 Task: Add a condition where "Requester Is Prifile name" in All unsolved tickets in your groups.
Action: Mouse moved to (41, 241)
Screenshot: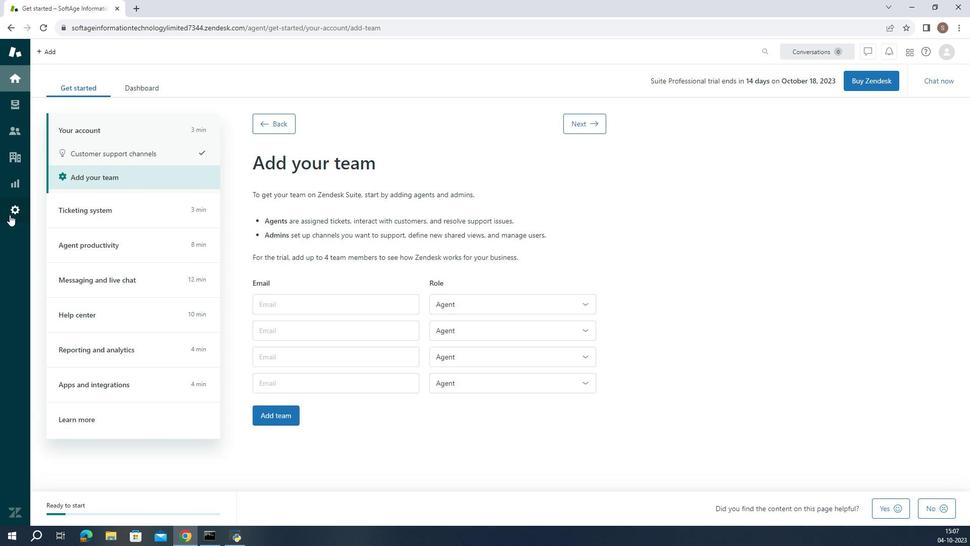 
Action: Mouse pressed left at (41, 241)
Screenshot: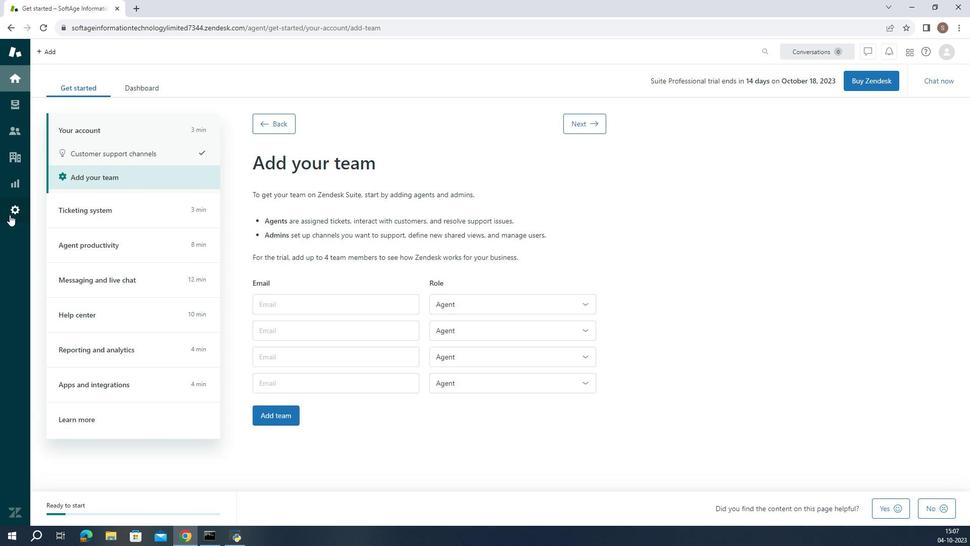 
Action: Mouse moved to (377, 429)
Screenshot: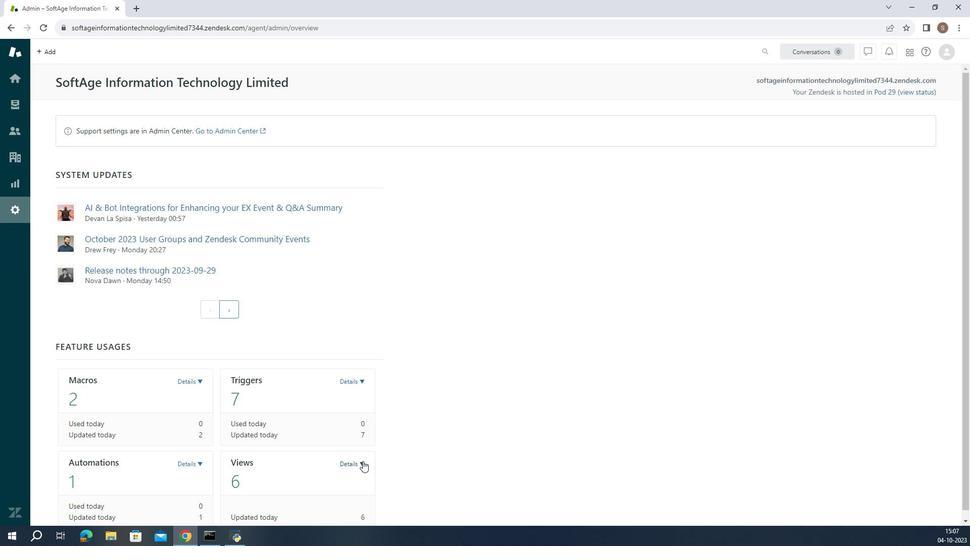 
Action: Mouse pressed left at (377, 429)
Screenshot: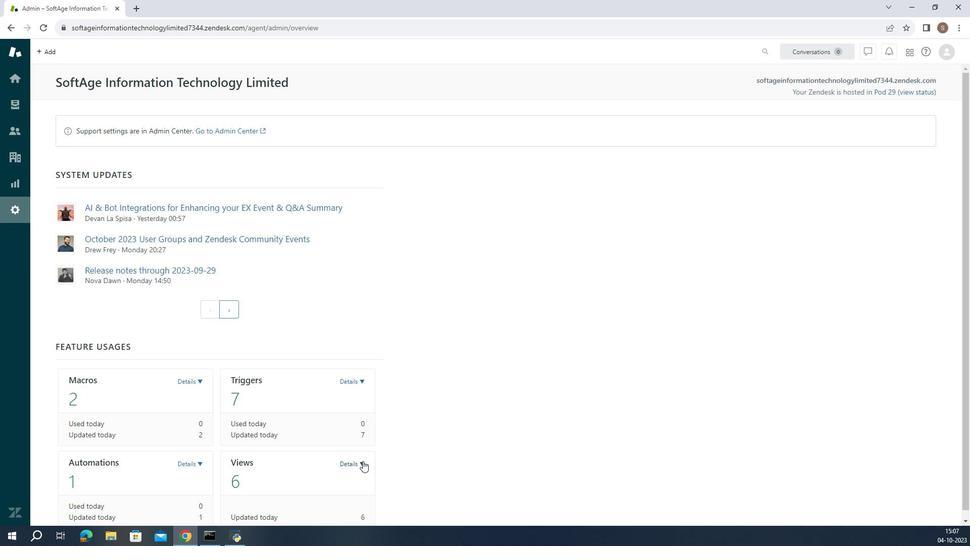 
Action: Mouse moved to (374, 429)
Screenshot: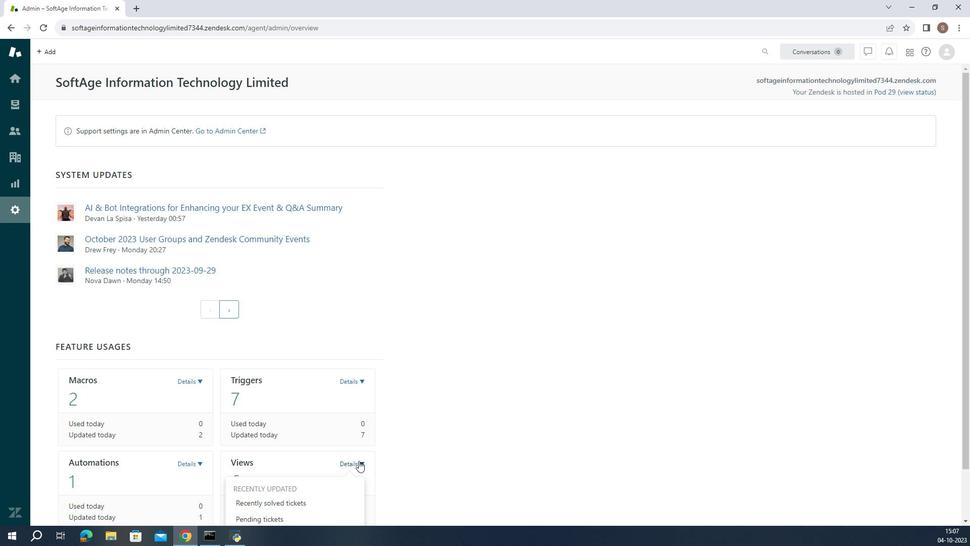 
Action: Mouse scrolled (374, 429) with delta (0, 0)
Screenshot: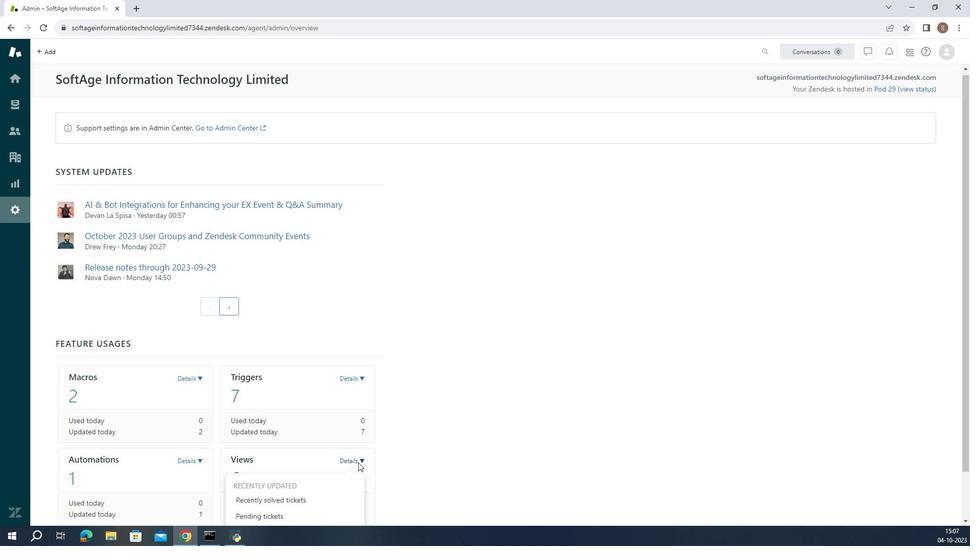 
Action: Mouse moved to (373, 429)
Screenshot: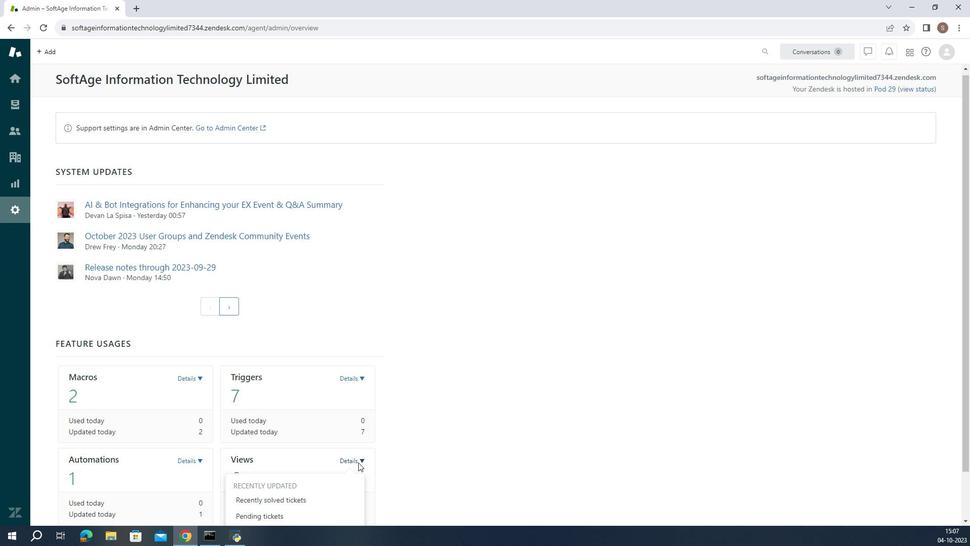 
Action: Mouse scrolled (373, 429) with delta (0, 0)
Screenshot: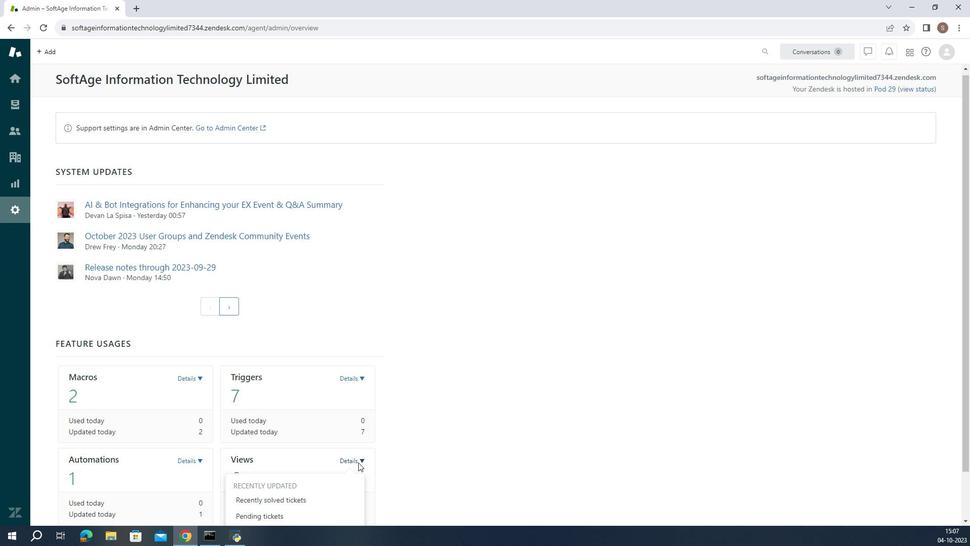 
Action: Mouse moved to (373, 430)
Screenshot: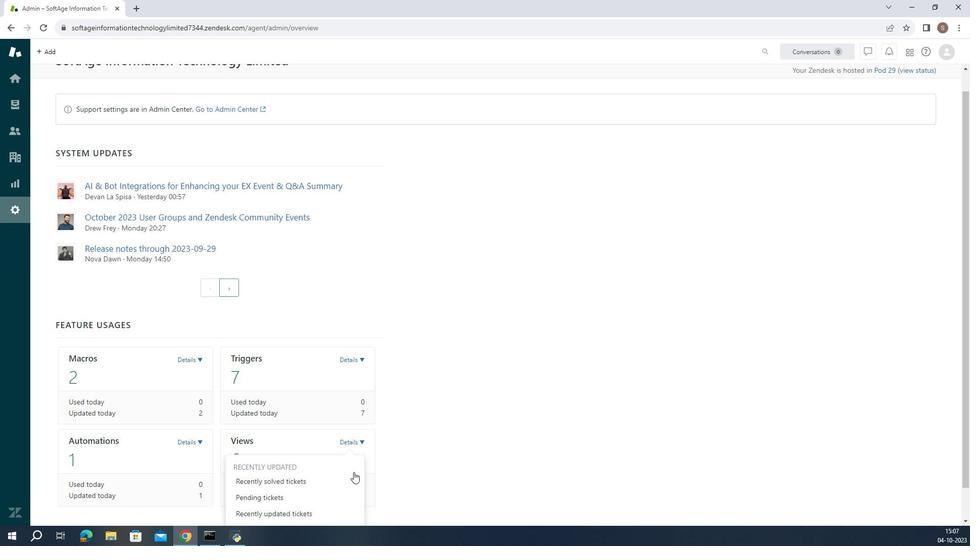 
Action: Mouse scrolled (373, 430) with delta (0, 0)
Screenshot: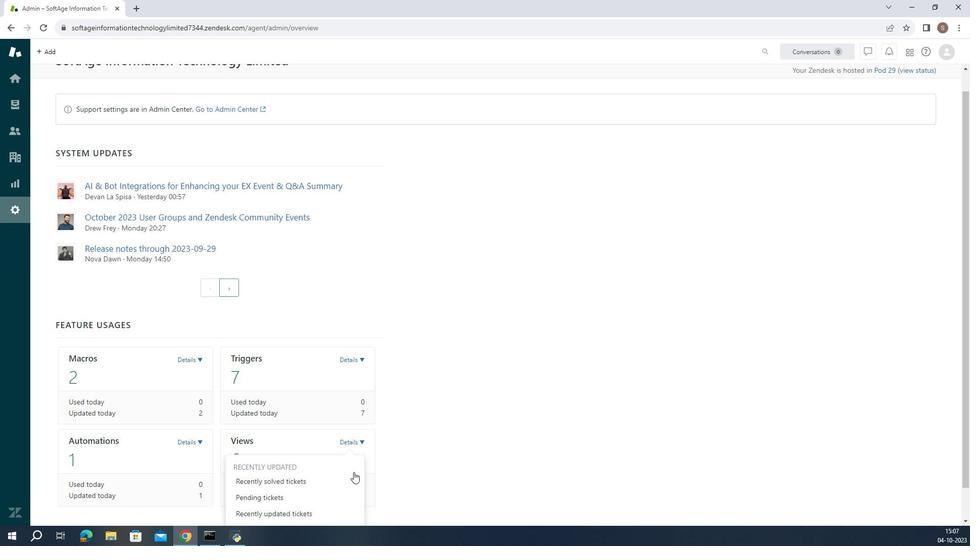 
Action: Mouse moved to (373, 431)
Screenshot: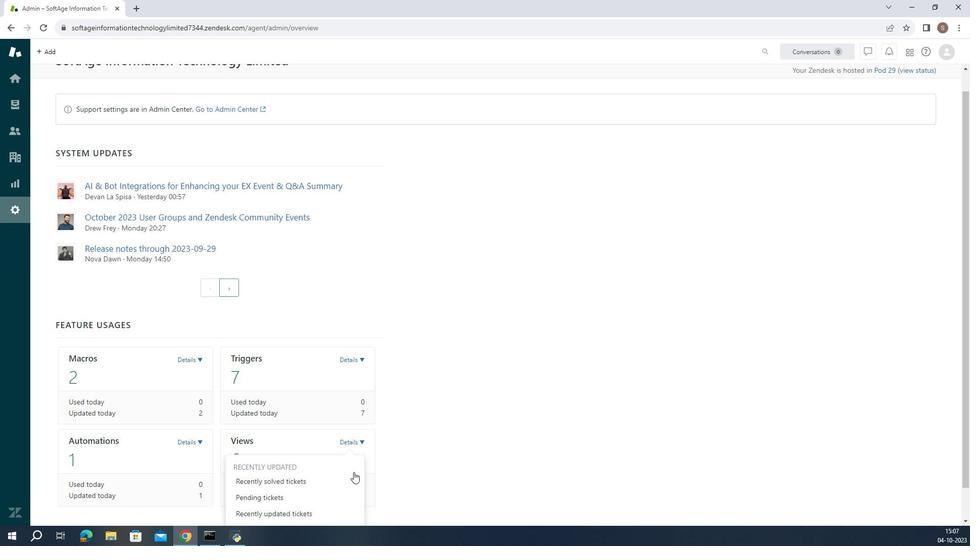 
Action: Mouse scrolled (373, 431) with delta (0, 0)
Screenshot: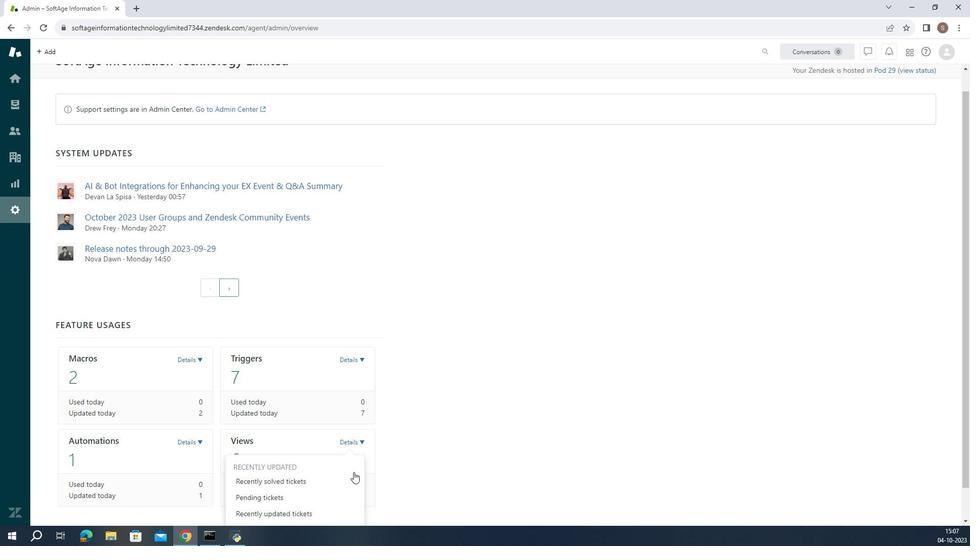 
Action: Mouse moved to (372, 434)
Screenshot: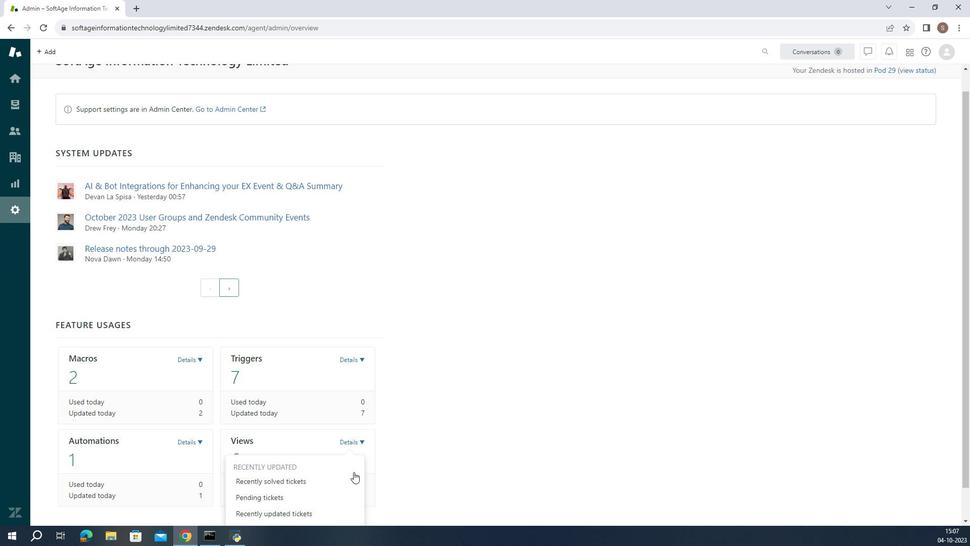 
Action: Mouse scrolled (372, 433) with delta (0, 0)
Screenshot: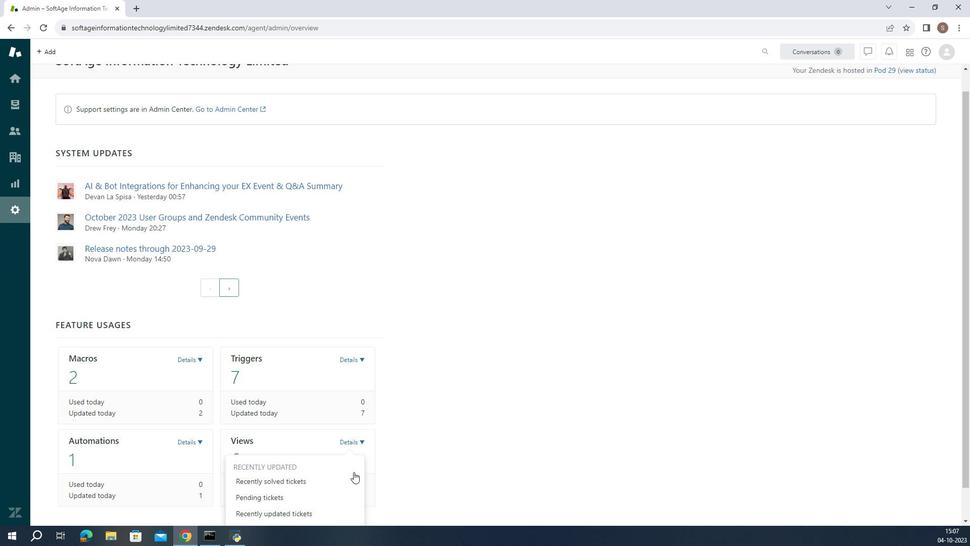 
Action: Mouse moved to (304, 454)
Screenshot: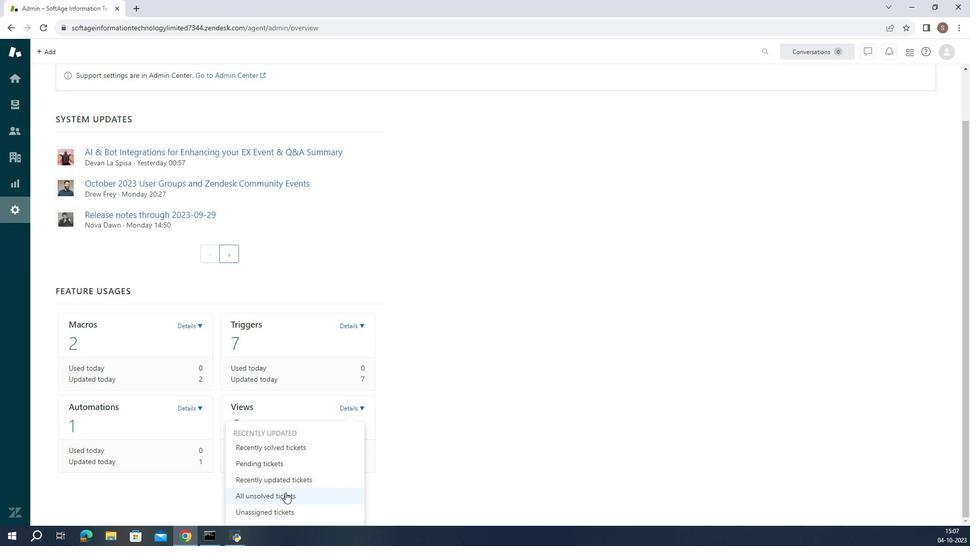 
Action: Mouse pressed left at (304, 454)
Screenshot: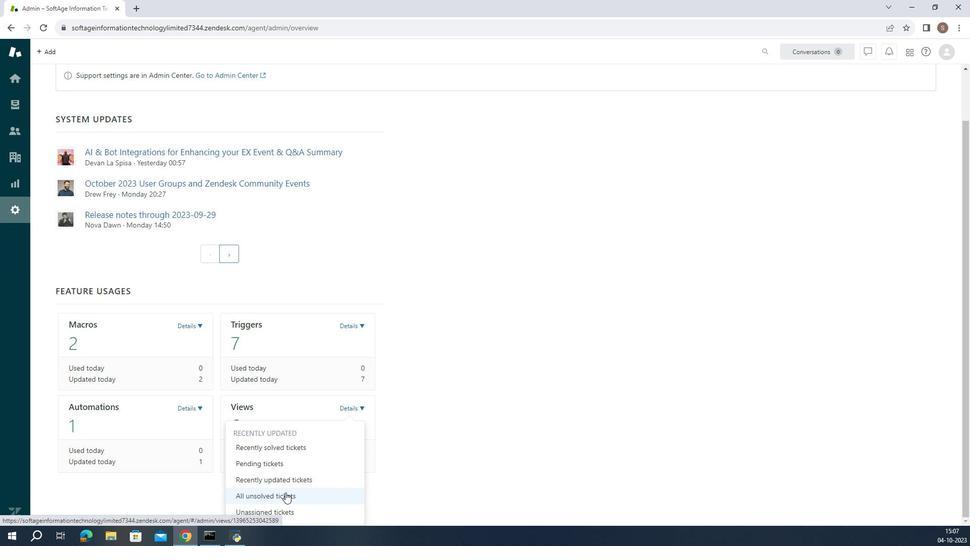 
Action: Mouse moved to (182, 335)
Screenshot: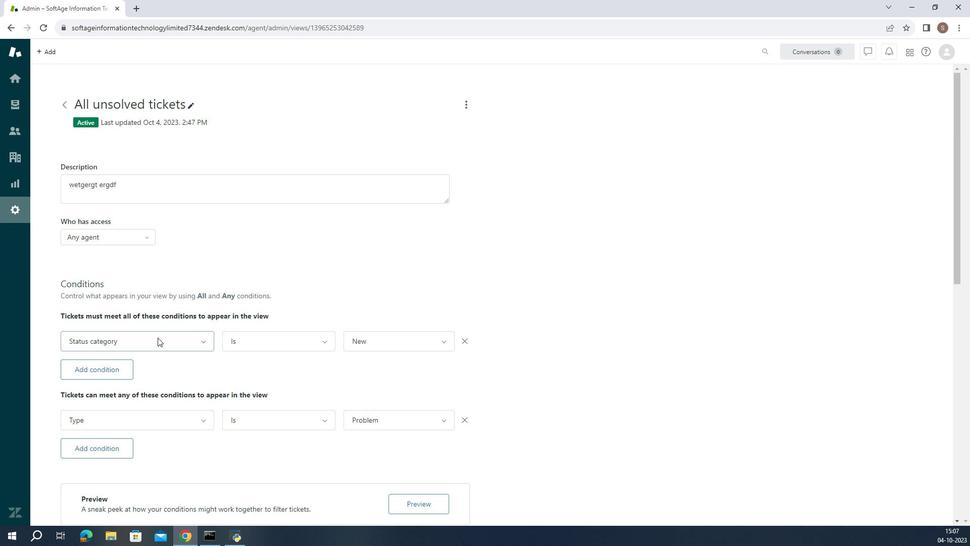 
Action: Mouse pressed left at (182, 335)
Screenshot: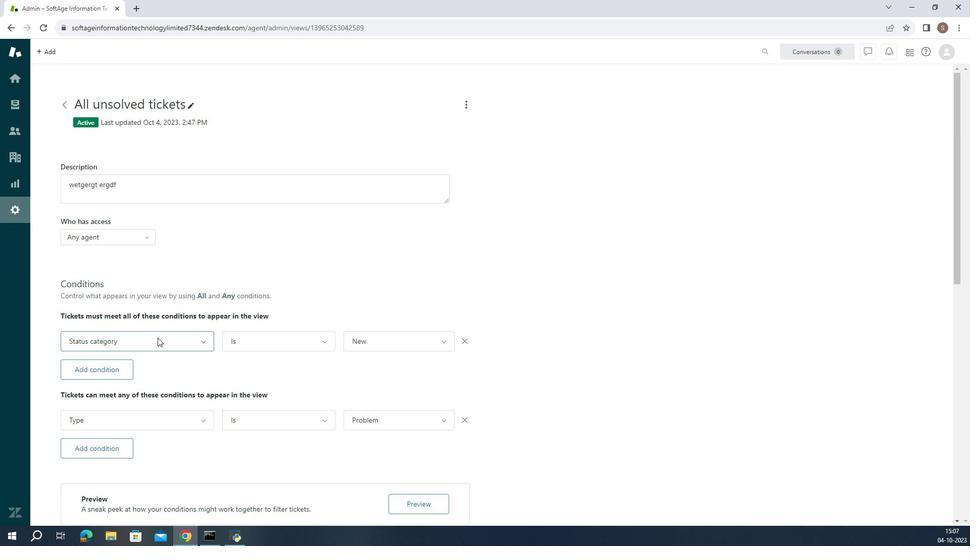 
Action: Mouse moved to (155, 310)
Screenshot: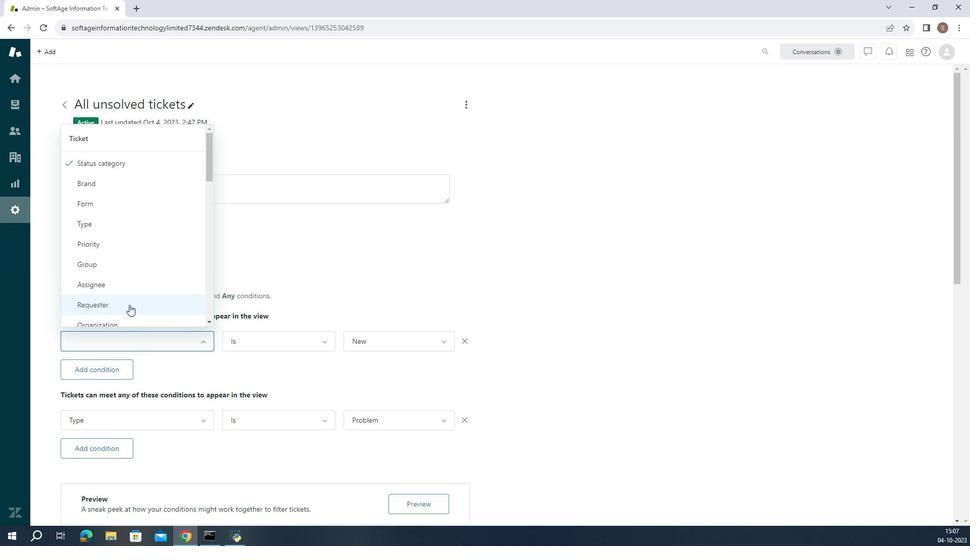 
Action: Mouse pressed left at (155, 310)
Screenshot: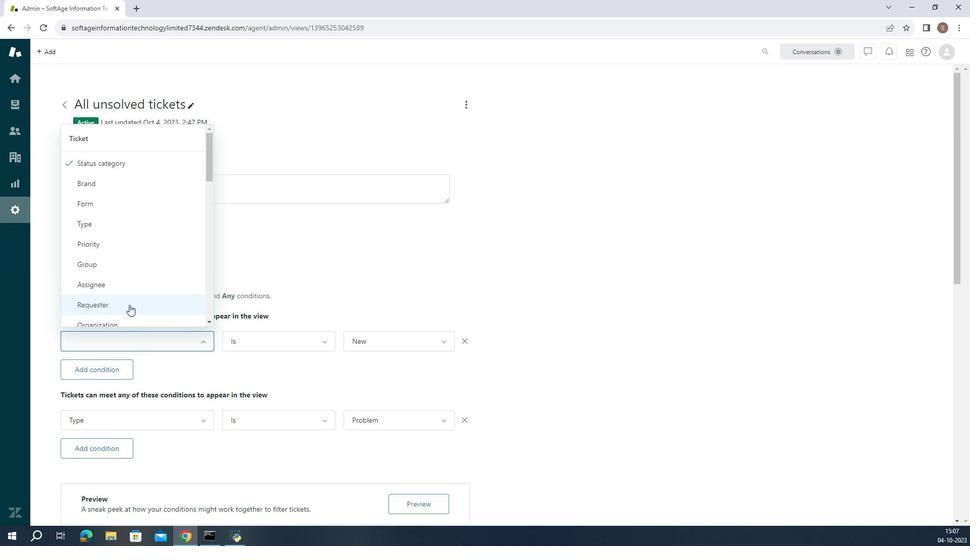 
Action: Mouse moved to (285, 335)
Screenshot: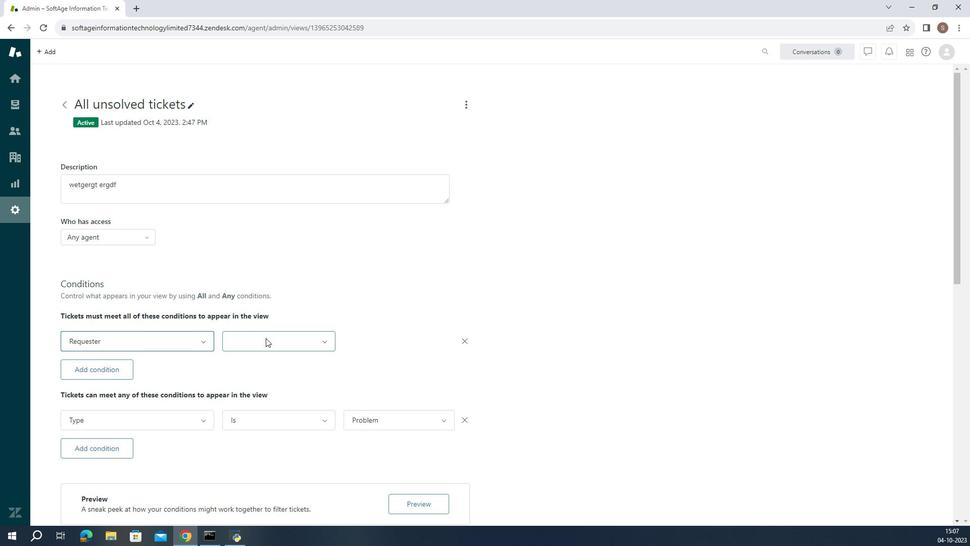 
Action: Mouse pressed left at (285, 335)
Screenshot: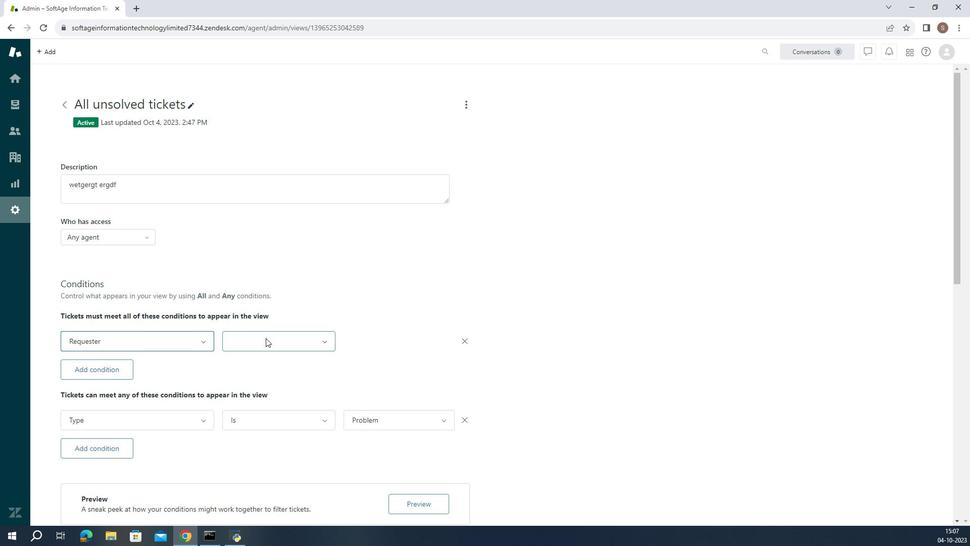 
Action: Mouse moved to (286, 358)
Screenshot: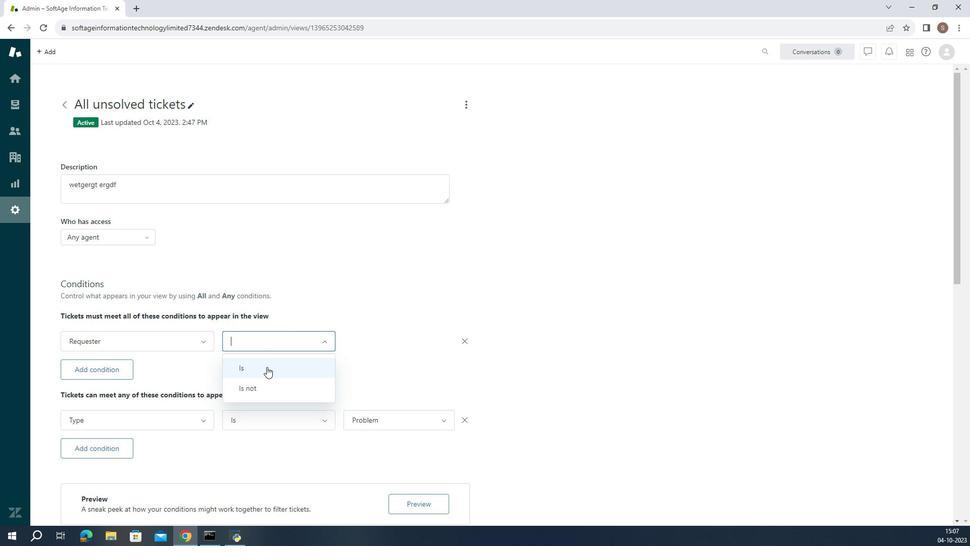 
Action: Mouse pressed left at (286, 358)
Screenshot: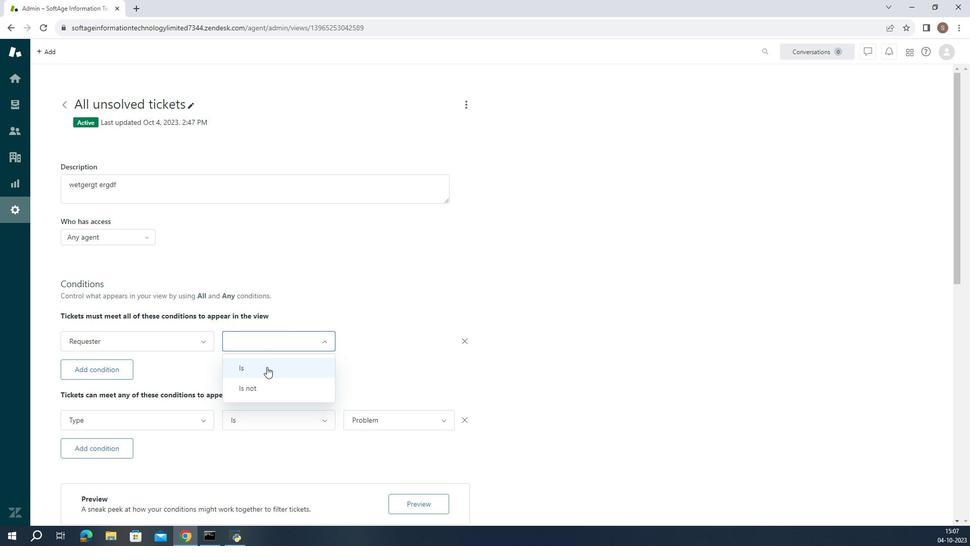 
Action: Mouse moved to (395, 336)
Screenshot: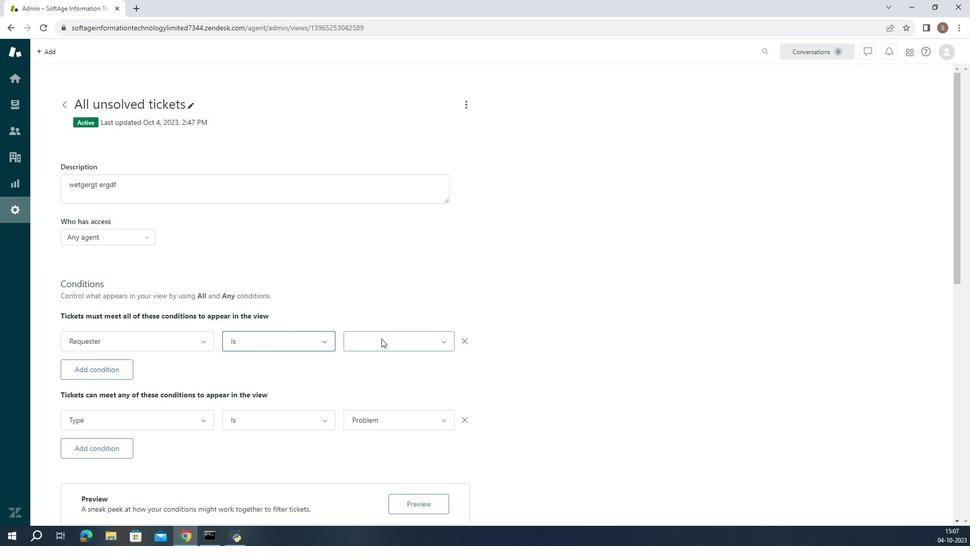 
Action: Mouse pressed left at (395, 336)
Screenshot: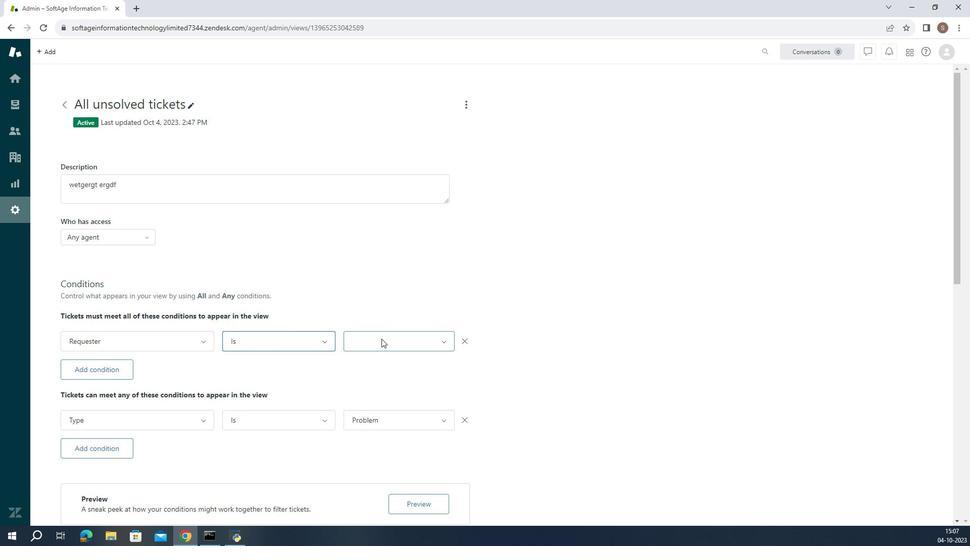 
Action: Mouse moved to (396, 391)
Screenshot: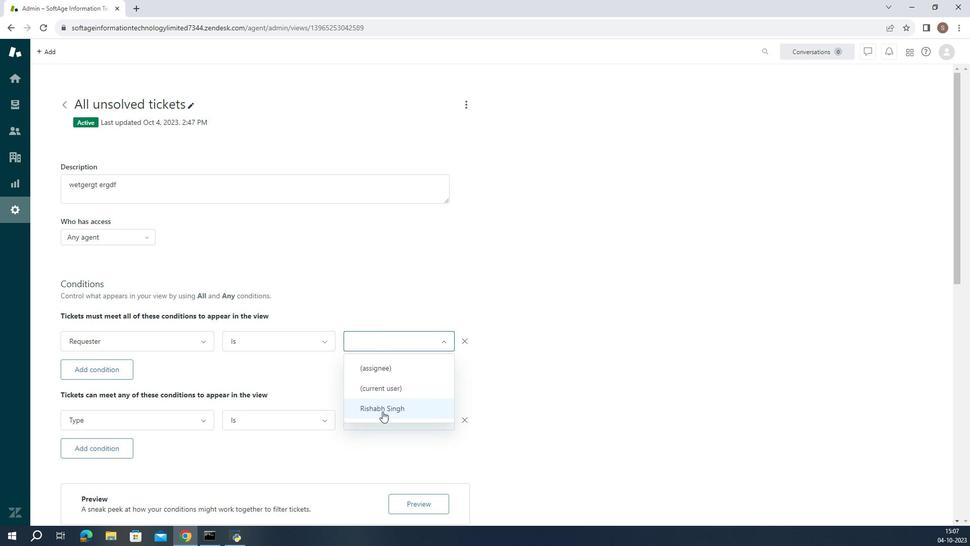 
Action: Mouse pressed left at (396, 391)
Screenshot: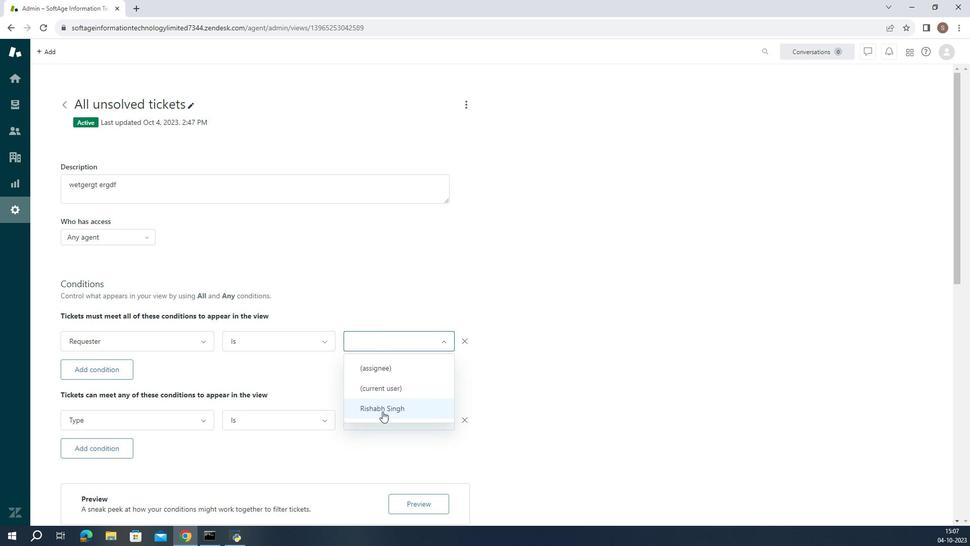 
Action: Mouse moved to (411, 373)
Screenshot: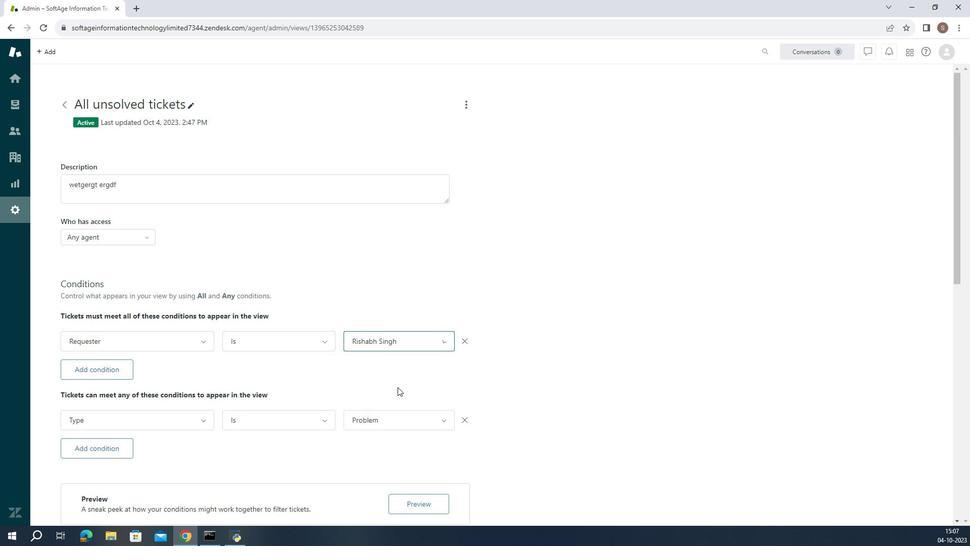 
Action: Mouse pressed left at (411, 373)
Screenshot: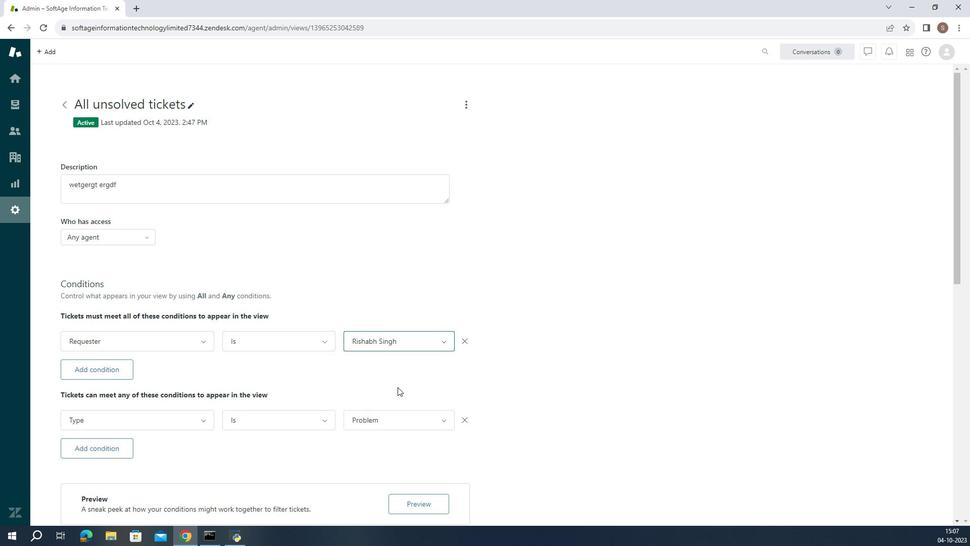 
